 Task: Create Board IT Project Management to Workspace Cloud Management. Create Board DevOps to Workspace Cloud Management. Create Board Sales Pipeline Management and Optimization to Workspace Cloud Management
Action: Mouse moved to (336, 78)
Screenshot: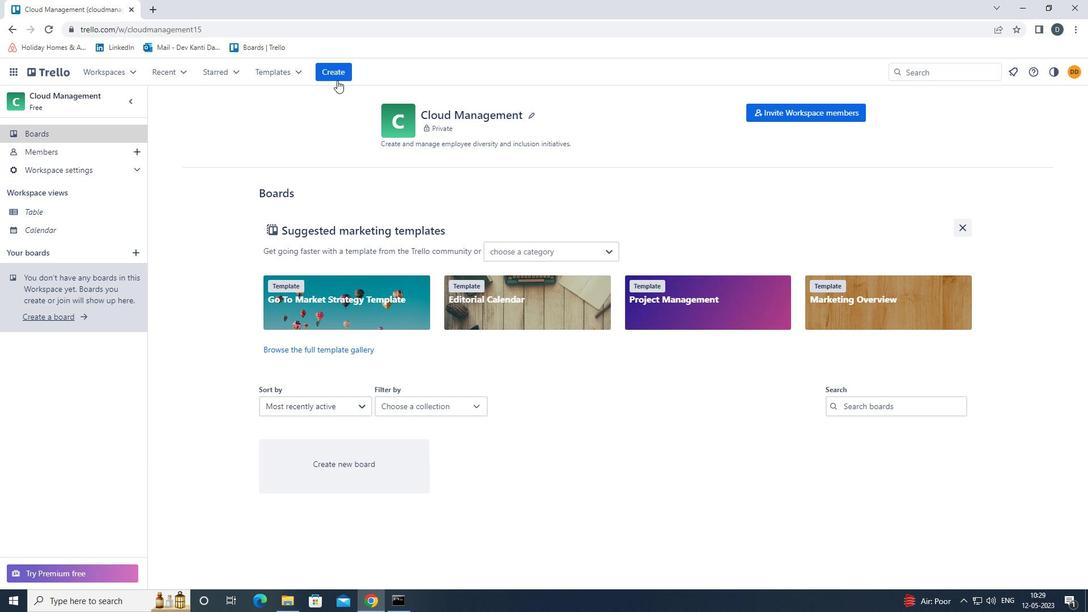 
Action: Mouse pressed left at (336, 78)
Screenshot: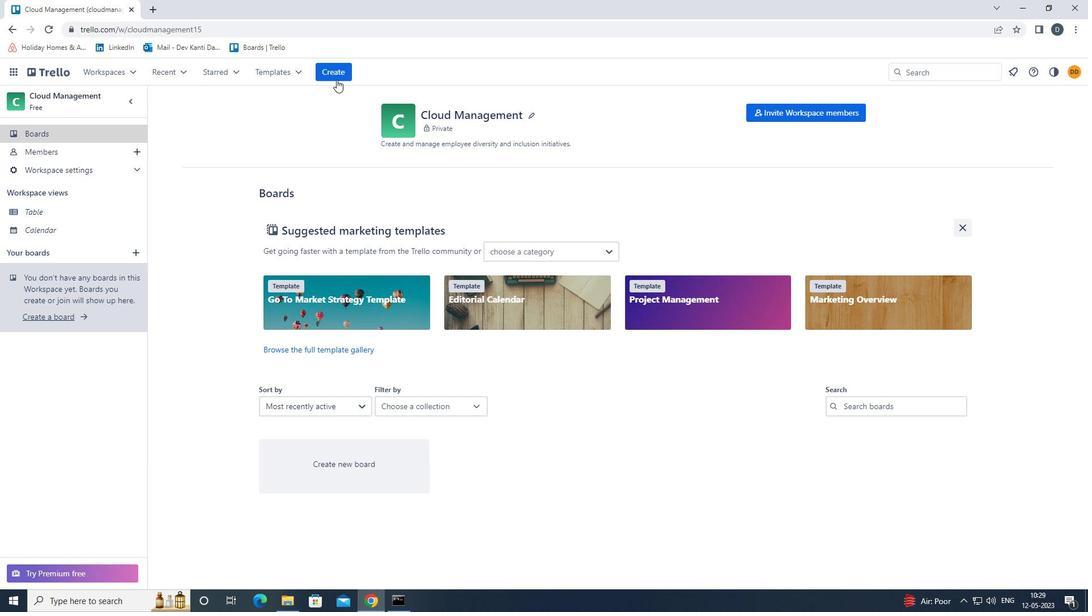 
Action: Mouse moved to (344, 111)
Screenshot: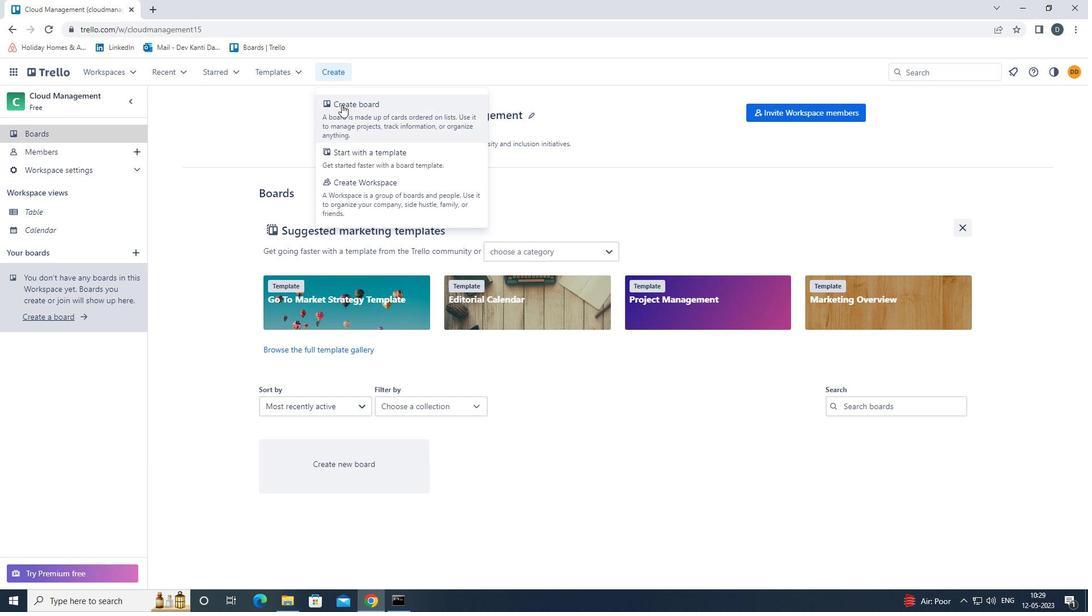 
Action: Mouse pressed left at (344, 111)
Screenshot: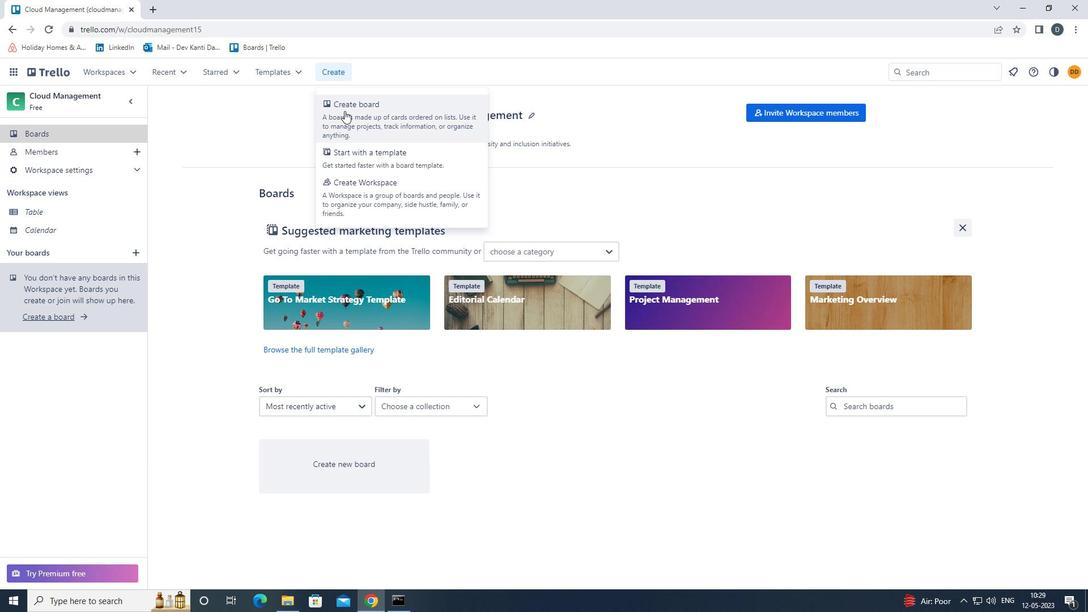 
Action: Mouse moved to (359, 281)
Screenshot: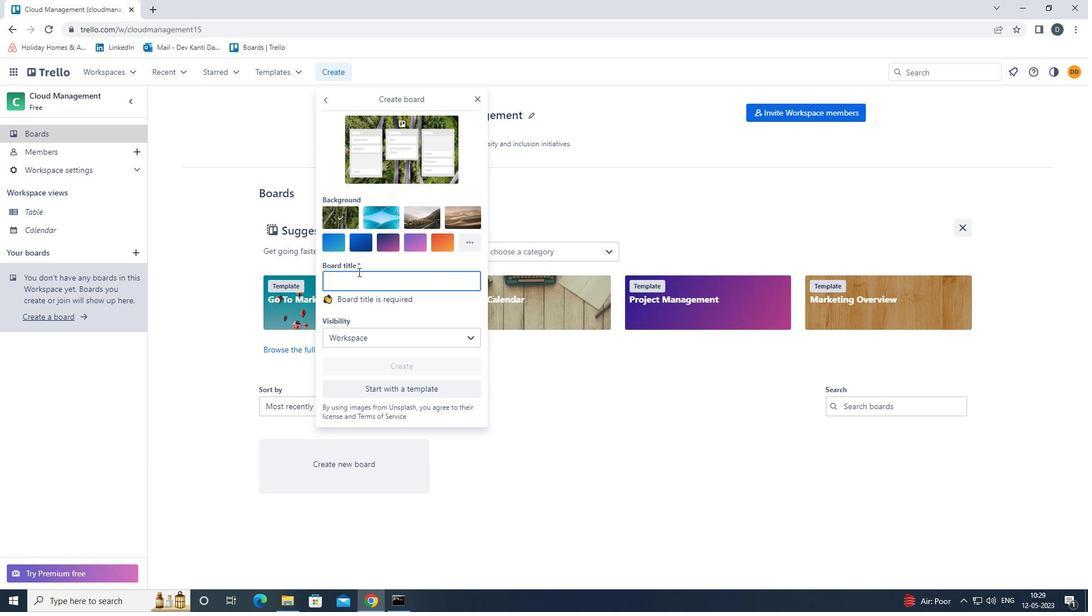 
Action: Mouse pressed left at (359, 281)
Screenshot: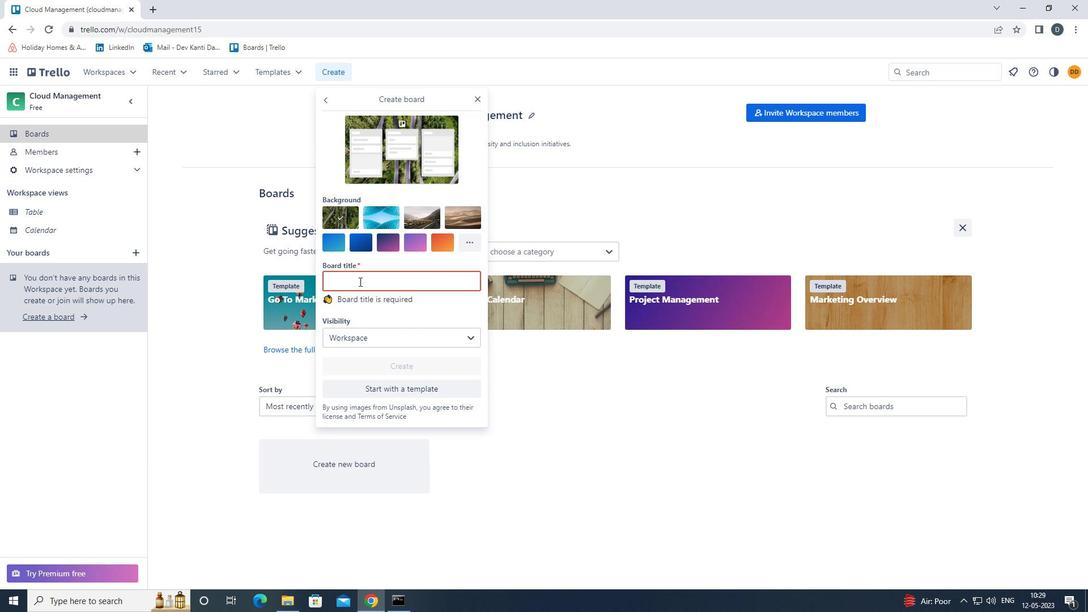 
Action: Mouse moved to (361, 281)
Screenshot: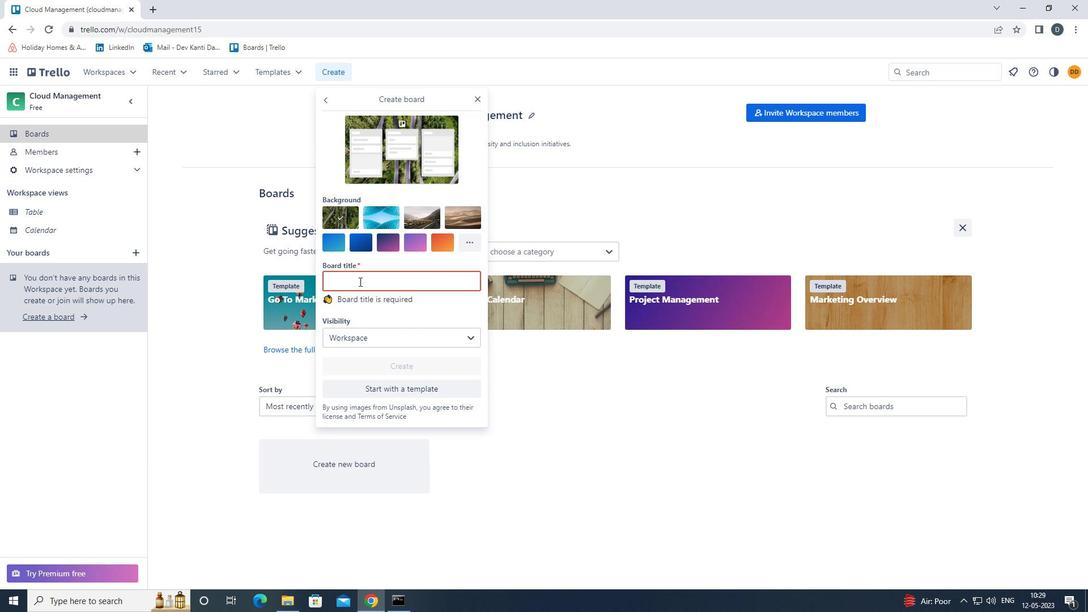 
Action: Key pressed <Key.shift>IT<Key.space><Key.shift>PROJECT<Key.space><Key.shift><Key.shift><Key.shift><Key.shift><Key.shift>MANAGEMENT<Key.space>T<Key.backspace><Key.enter>
Screenshot: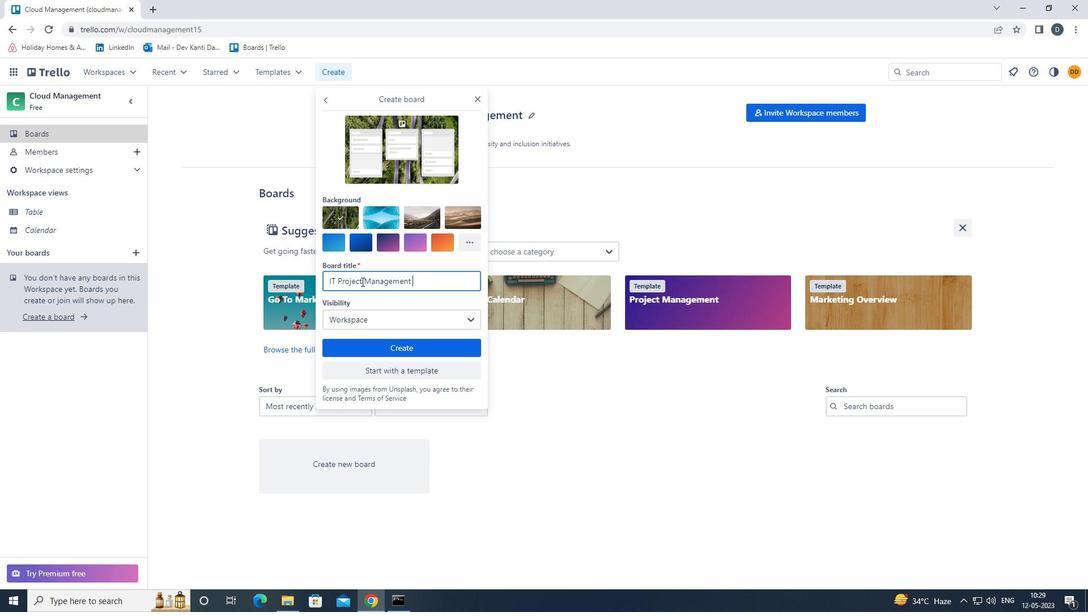 
Action: Mouse moved to (340, 77)
Screenshot: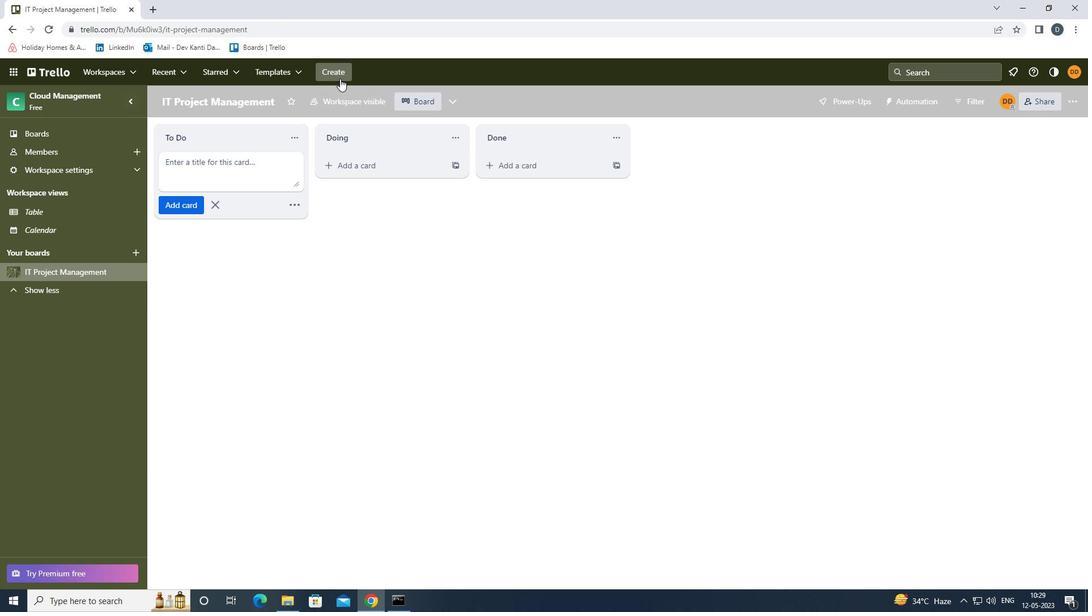 
Action: Mouse pressed left at (340, 77)
Screenshot: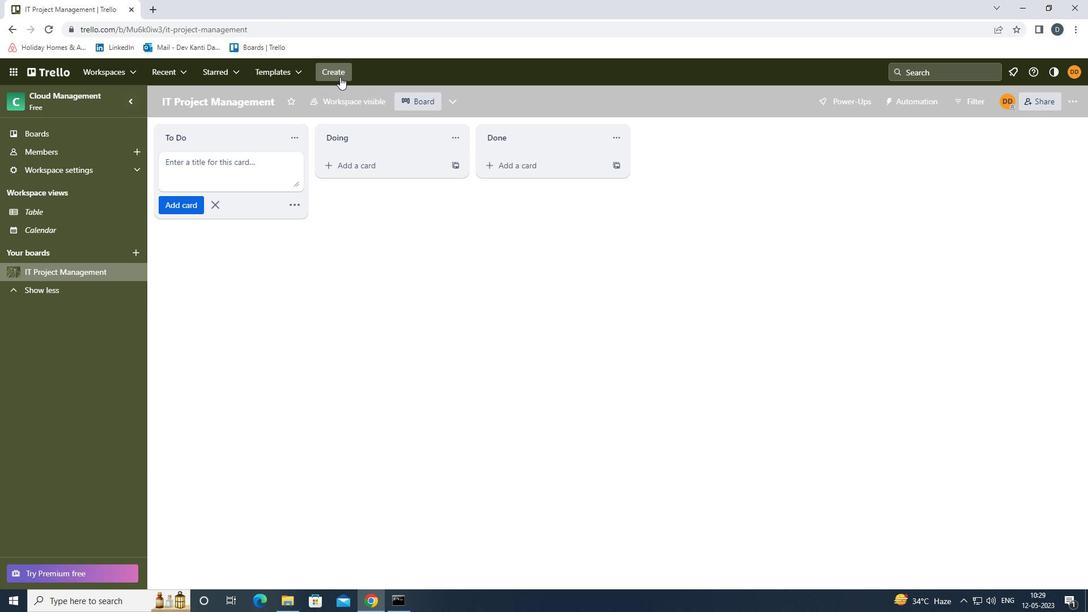 
Action: Mouse moved to (350, 109)
Screenshot: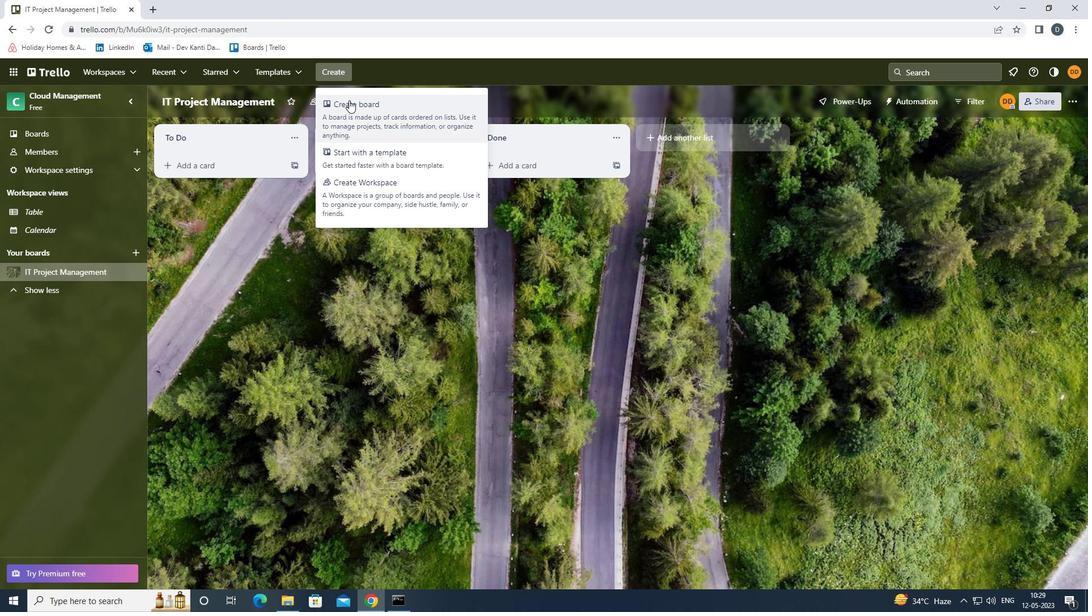 
Action: Mouse pressed left at (350, 109)
Screenshot: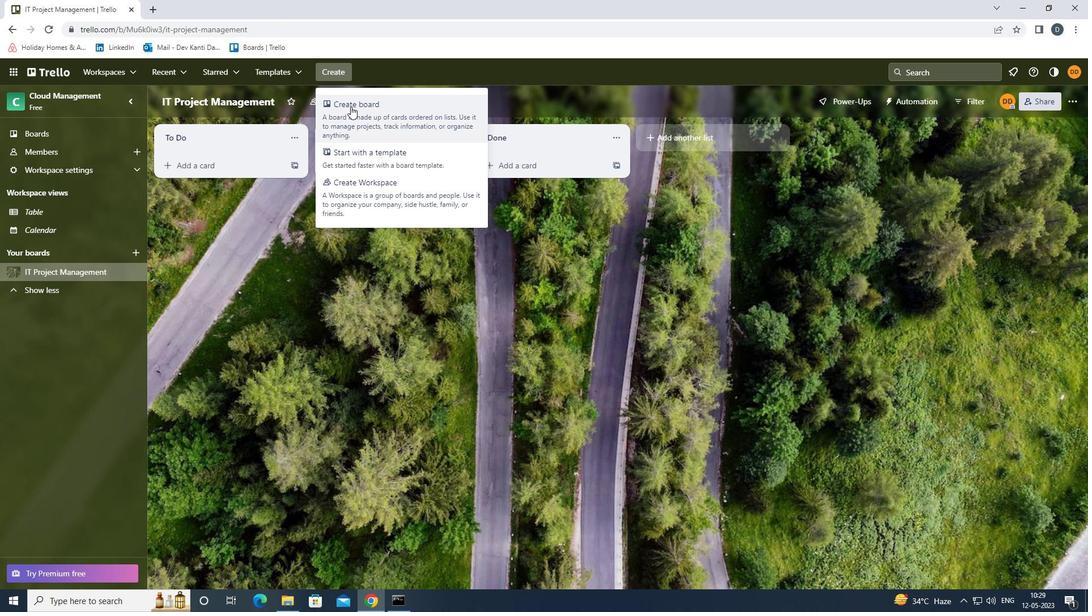 
Action: Mouse moved to (361, 282)
Screenshot: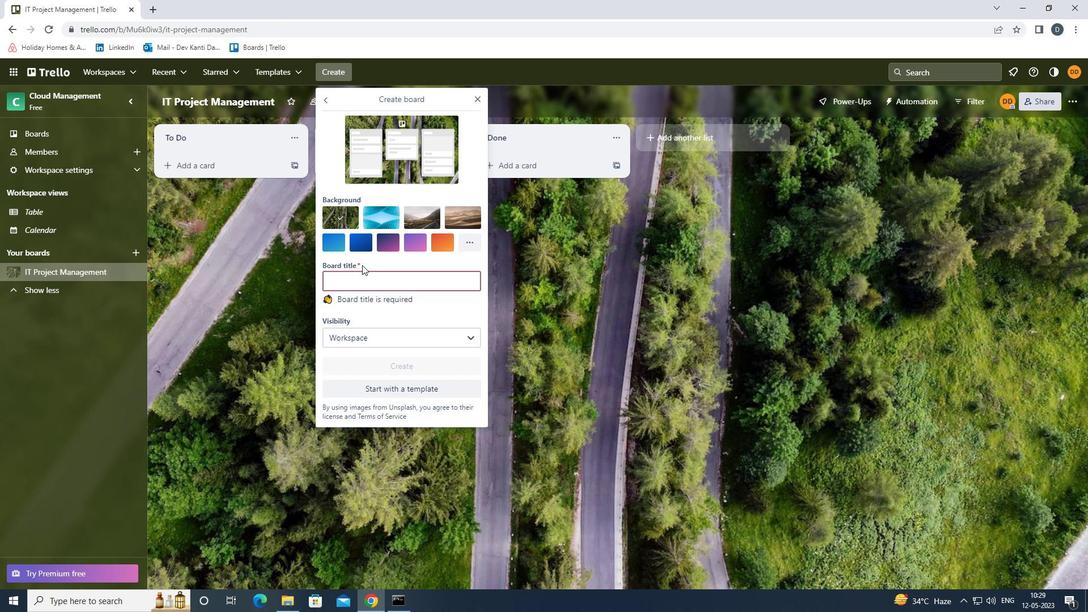 
Action: Mouse pressed left at (361, 282)
Screenshot: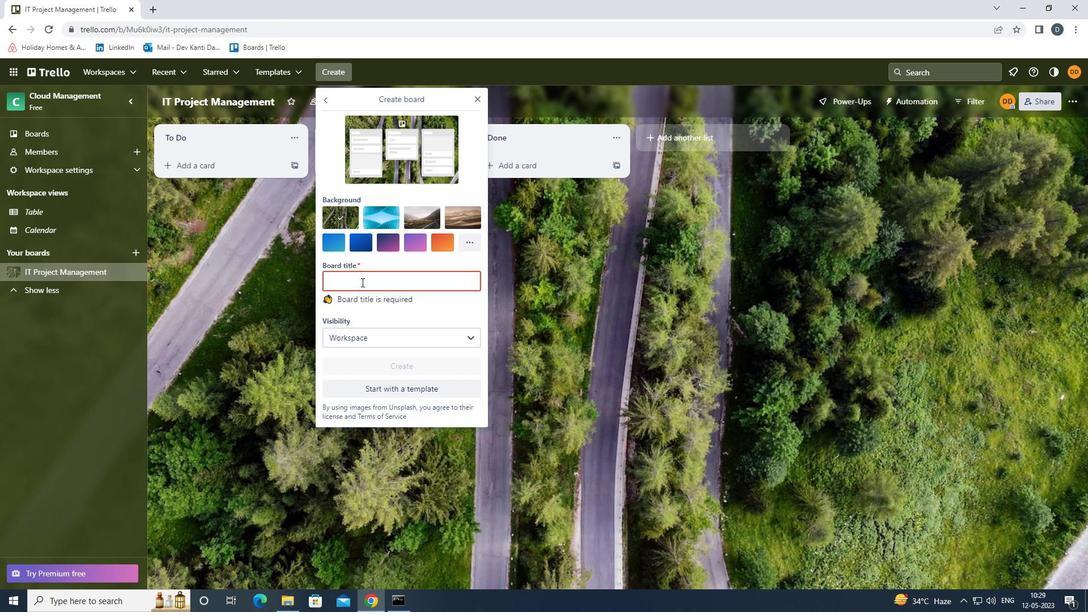 
Action: Key pressed <Key.shift><Key.shift><Key.shift><Key.shift><Key.shift><Key.shift>DEV<Key.shift>OPS<Key.space><Key.backspace><Key.enter>
Screenshot: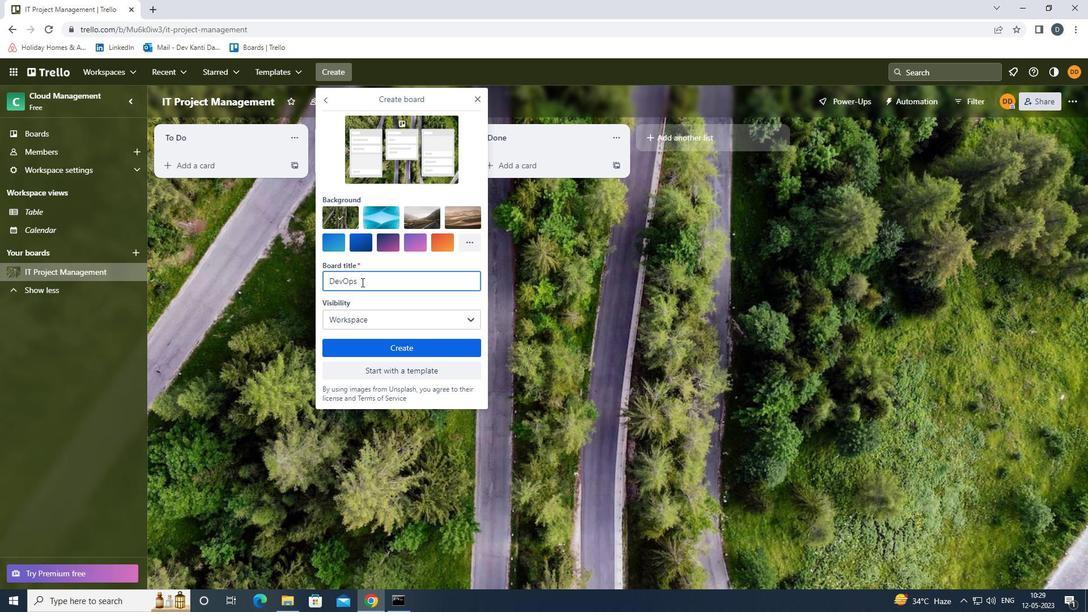 
Action: Mouse moved to (341, 67)
Screenshot: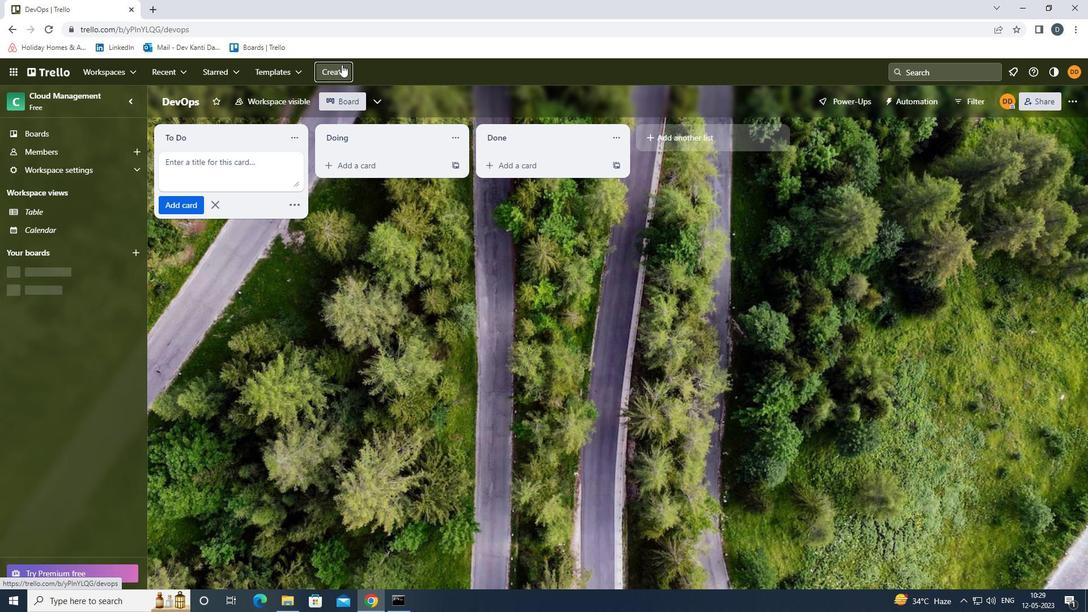 
Action: Mouse pressed left at (341, 67)
Screenshot: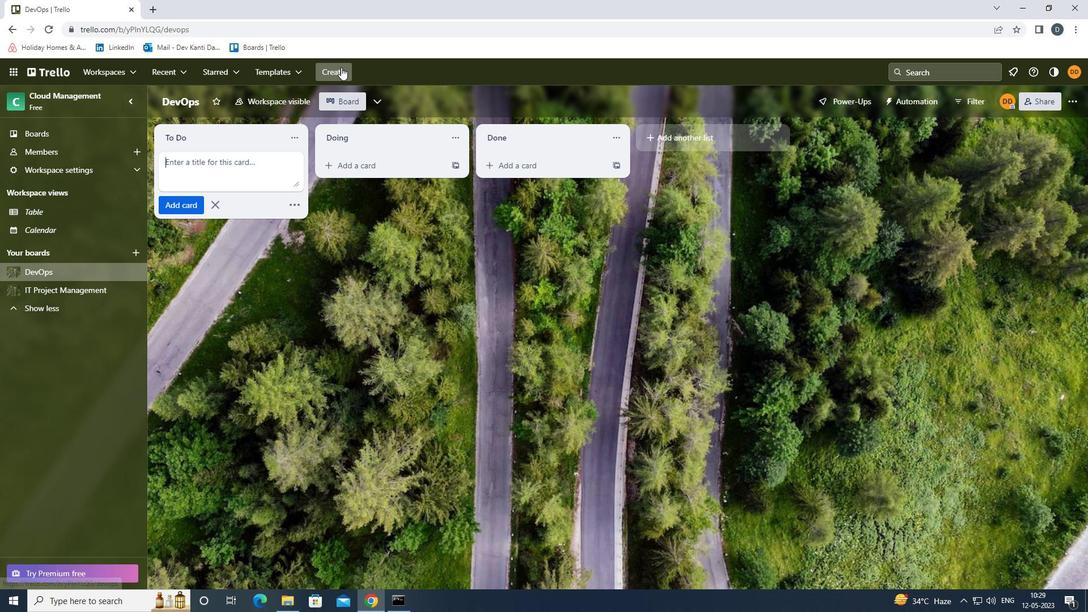 
Action: Mouse moved to (361, 105)
Screenshot: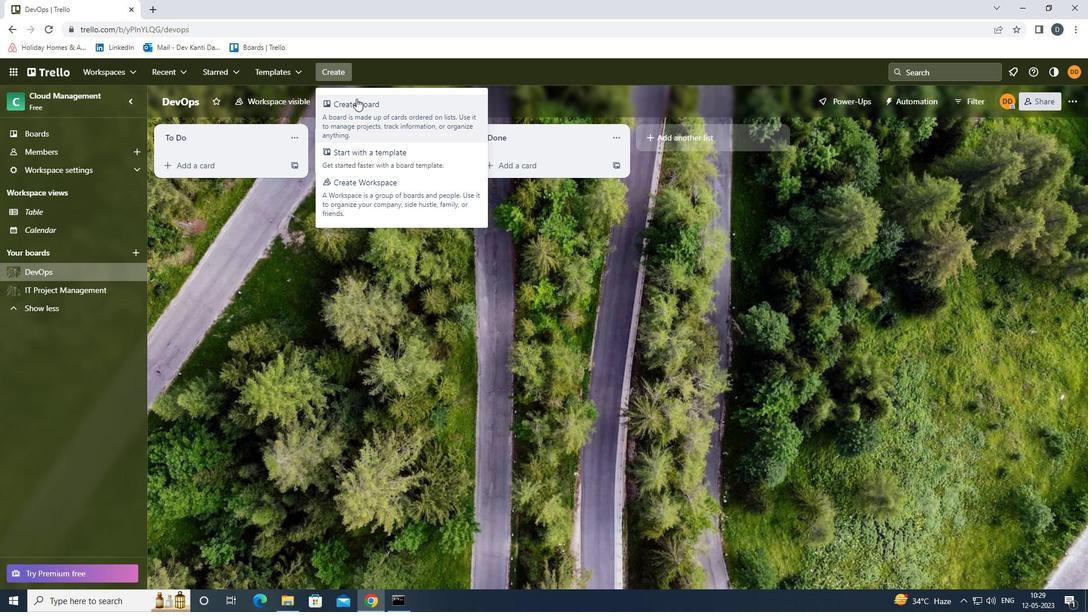 
Action: Mouse pressed left at (361, 105)
Screenshot: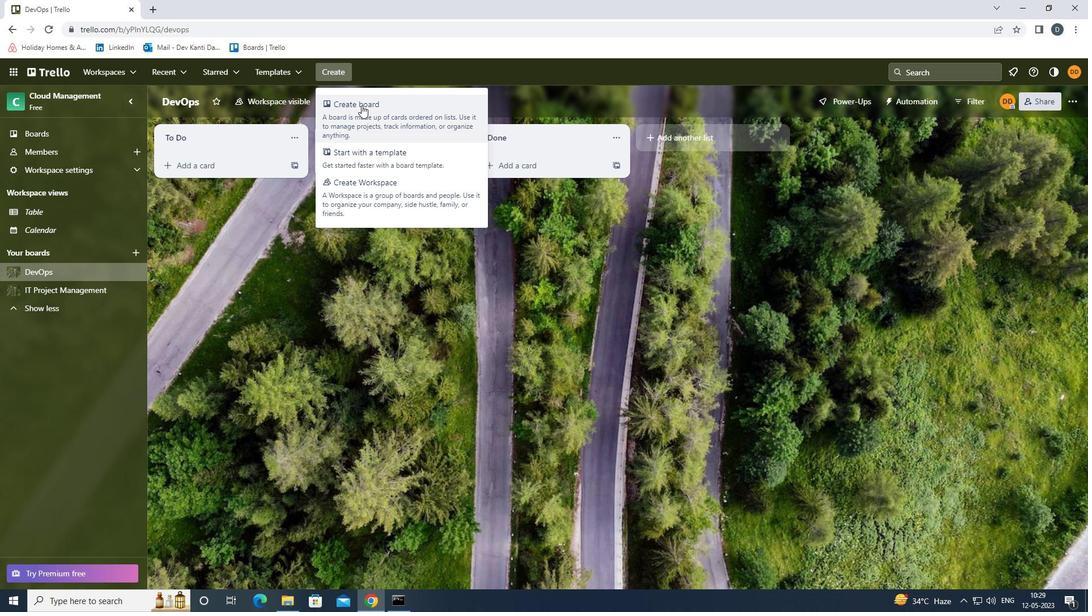 
Action: Mouse moved to (391, 283)
Screenshot: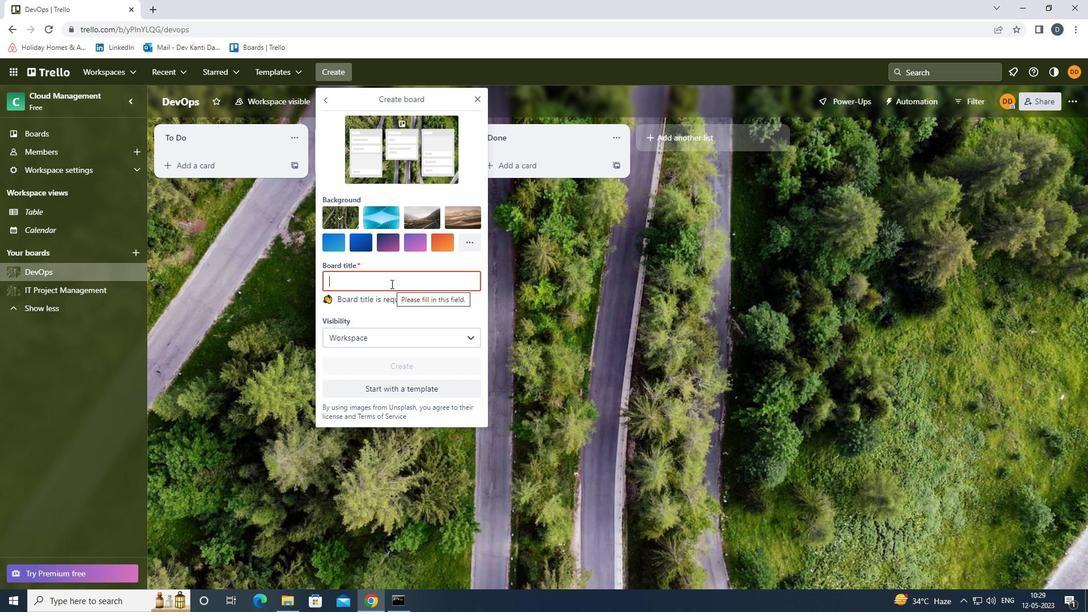 
Action: Key pressed <Key.shift><Key.shift><Key.shift>SALES<Key.space><Key.shift><Key.shift><Key.shift><Key.shift><Key.shift><Key.shift>PIPELINE<Key.space><Key.shift>MANAGEMENT<Key.space>AND<Key.space><Key.shift>OPTMIZATION
Screenshot: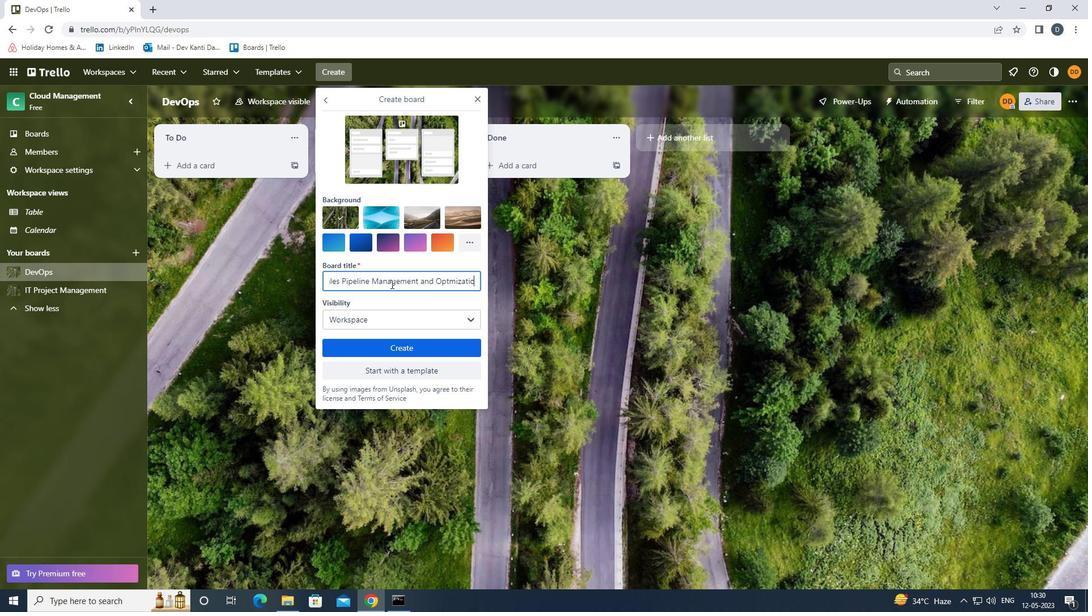 
Action: Mouse moved to (392, 347)
Screenshot: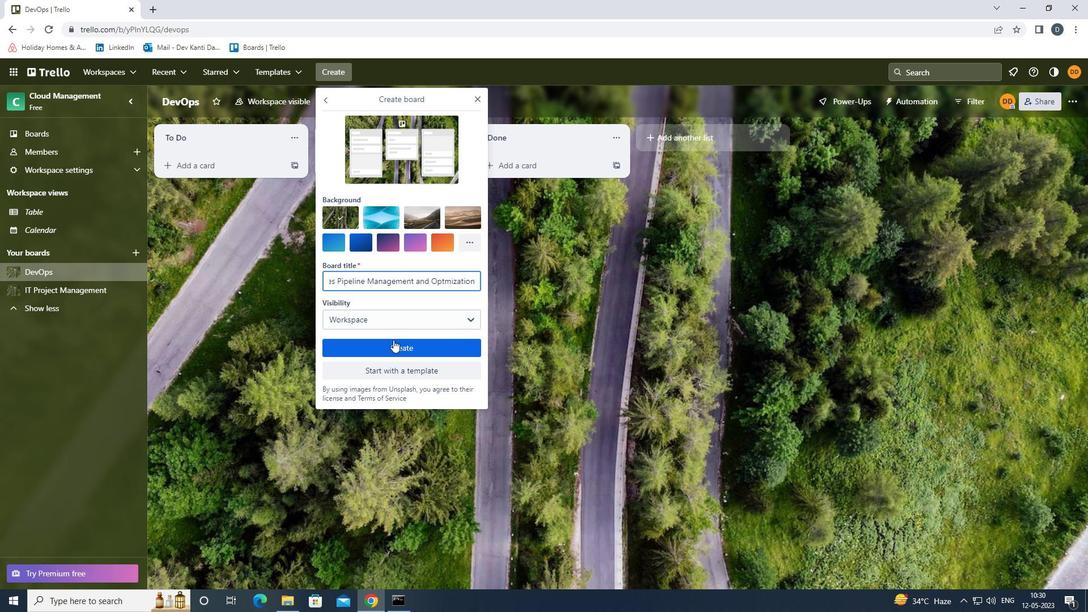 
Action: Mouse pressed left at (392, 347)
Screenshot: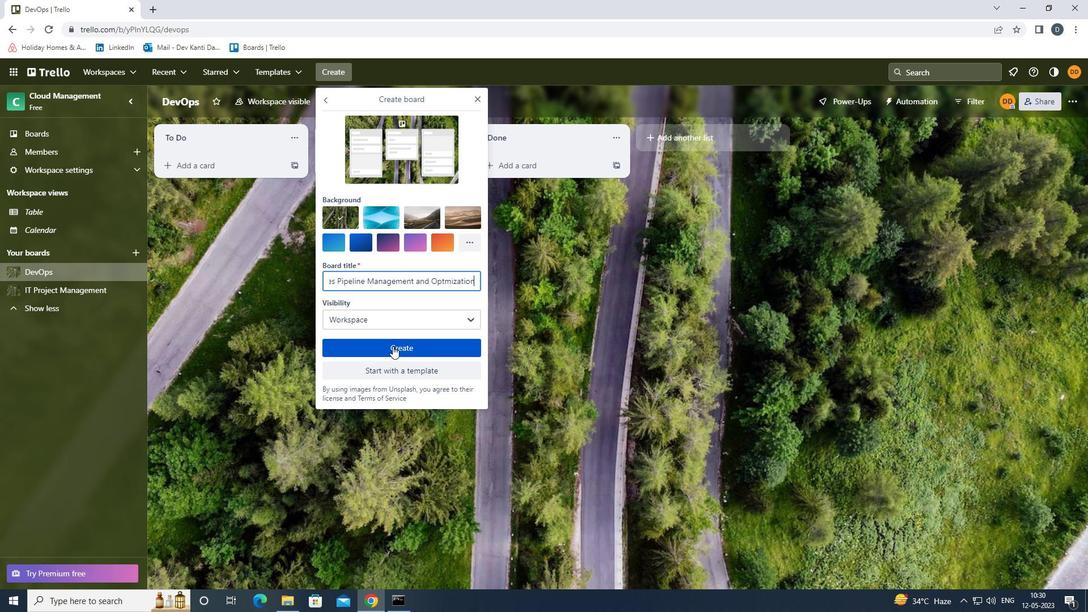 
Action: Mouse moved to (392, 347)
Screenshot: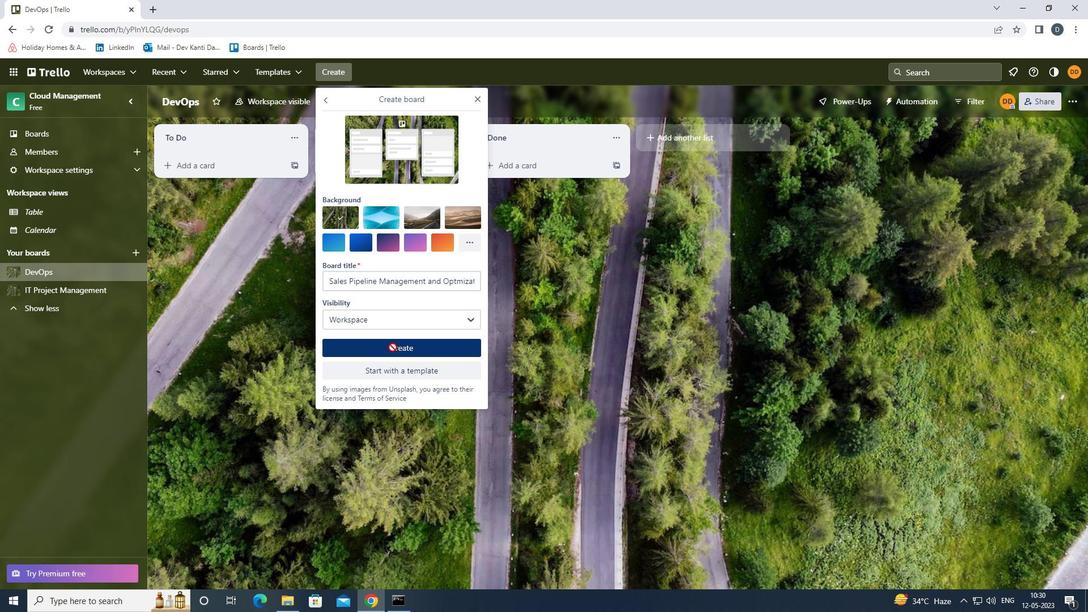 
